 Task: Add Youtheory Shilajit, Vegetarian Capsules to the cart.
Action: Mouse moved to (275, 136)
Screenshot: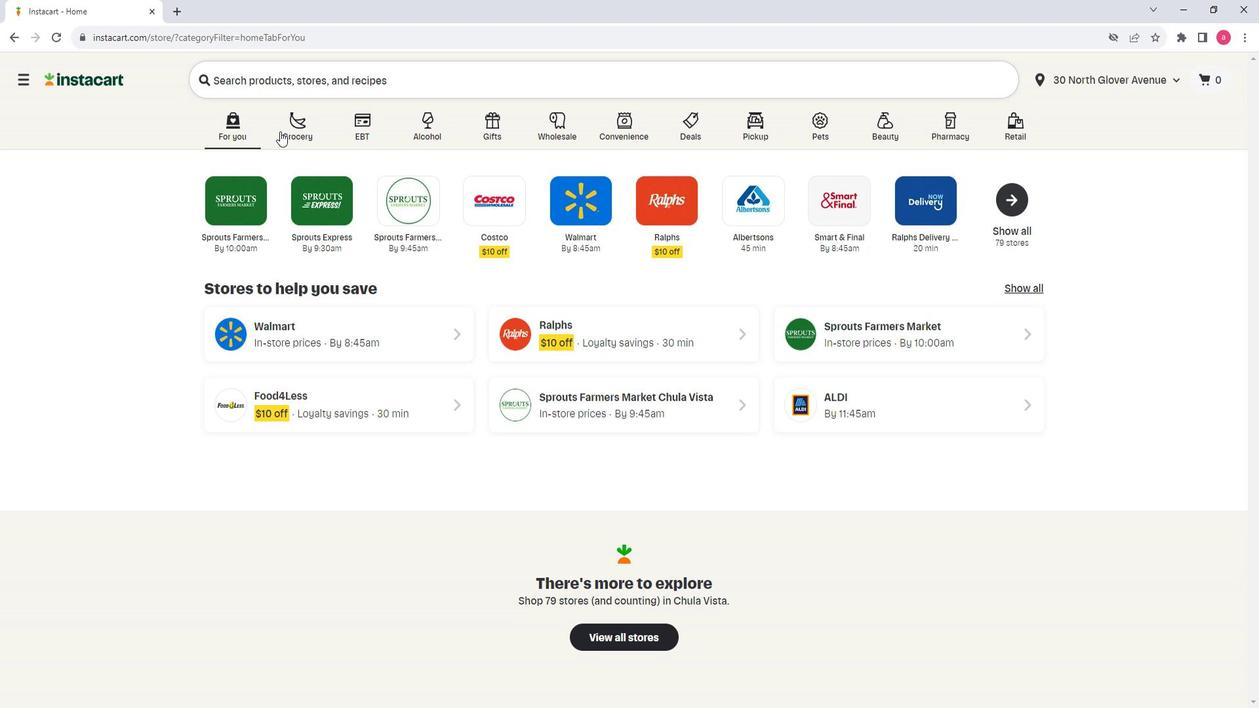 
Action: Mouse pressed left at (275, 136)
Screenshot: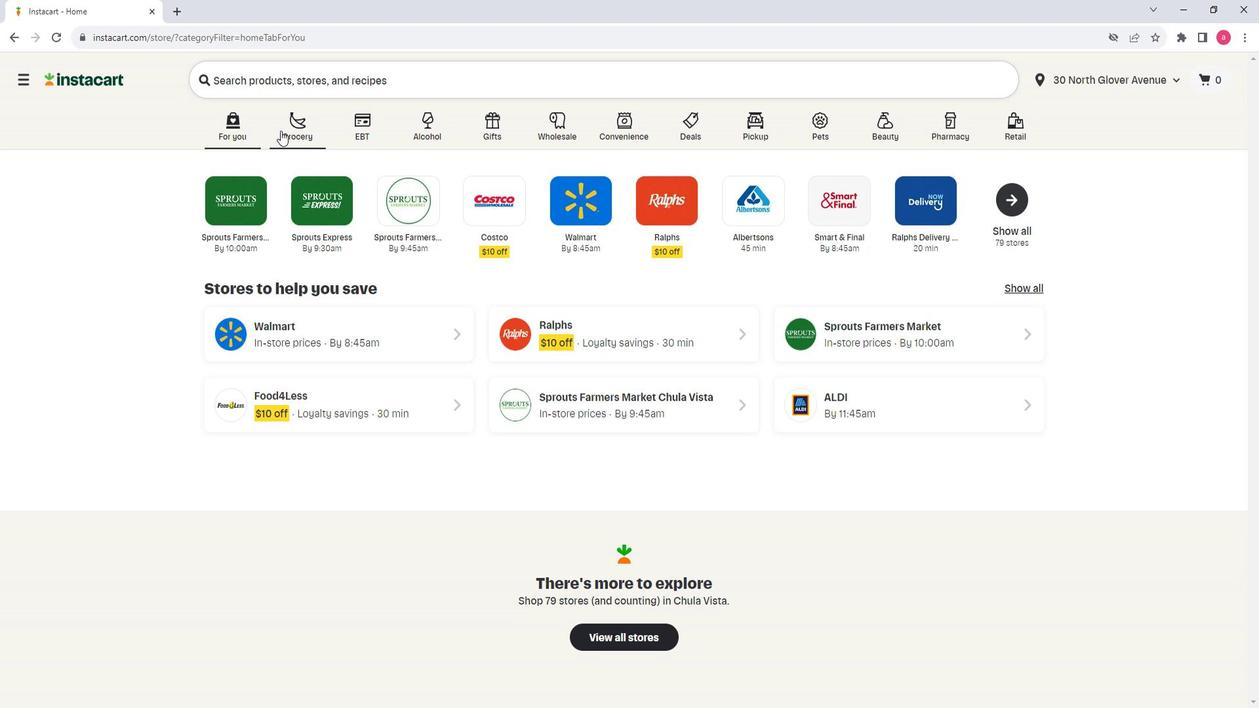 
Action: Mouse moved to (362, 392)
Screenshot: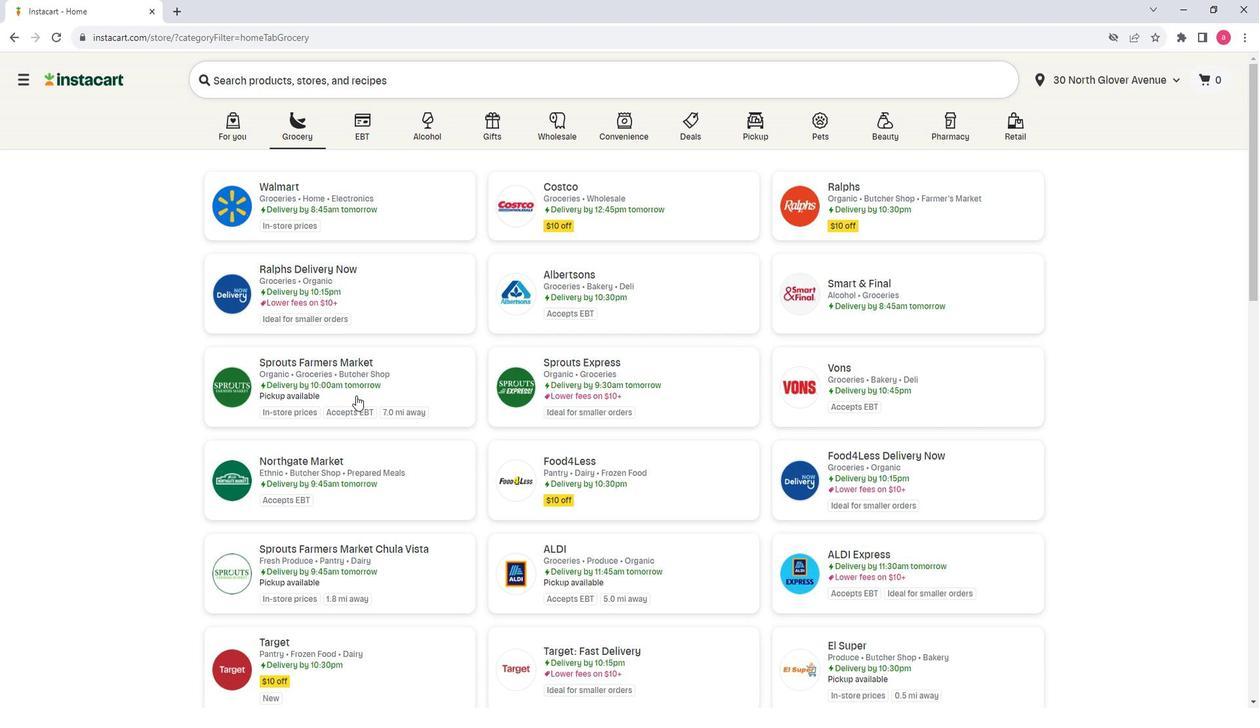 
Action: Mouse pressed left at (362, 392)
Screenshot: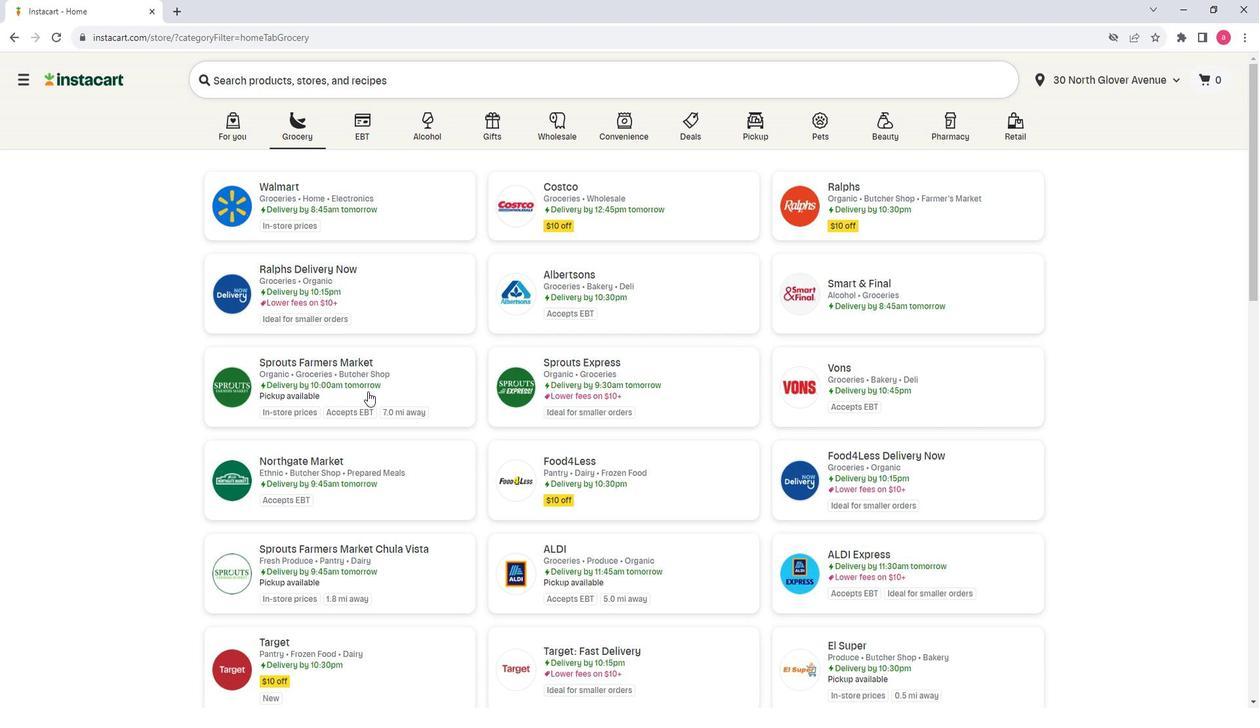
Action: Mouse moved to (121, 457)
Screenshot: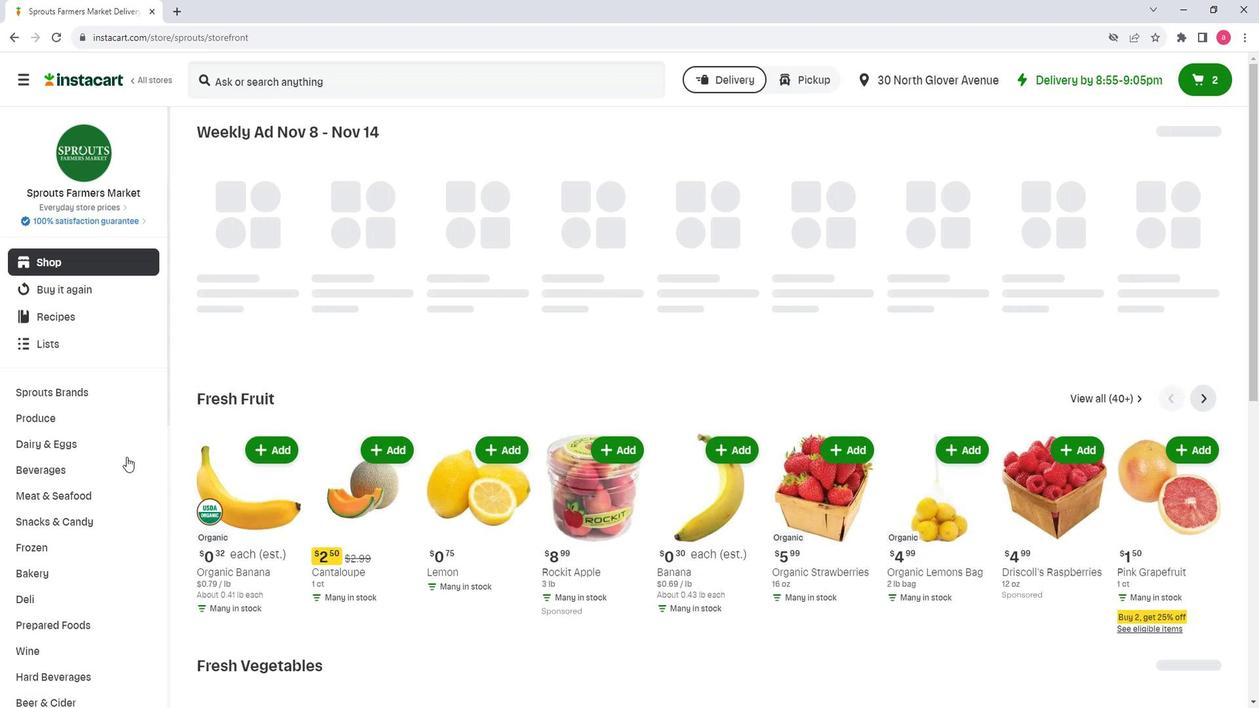 
Action: Mouse scrolled (121, 456) with delta (0, 0)
Screenshot: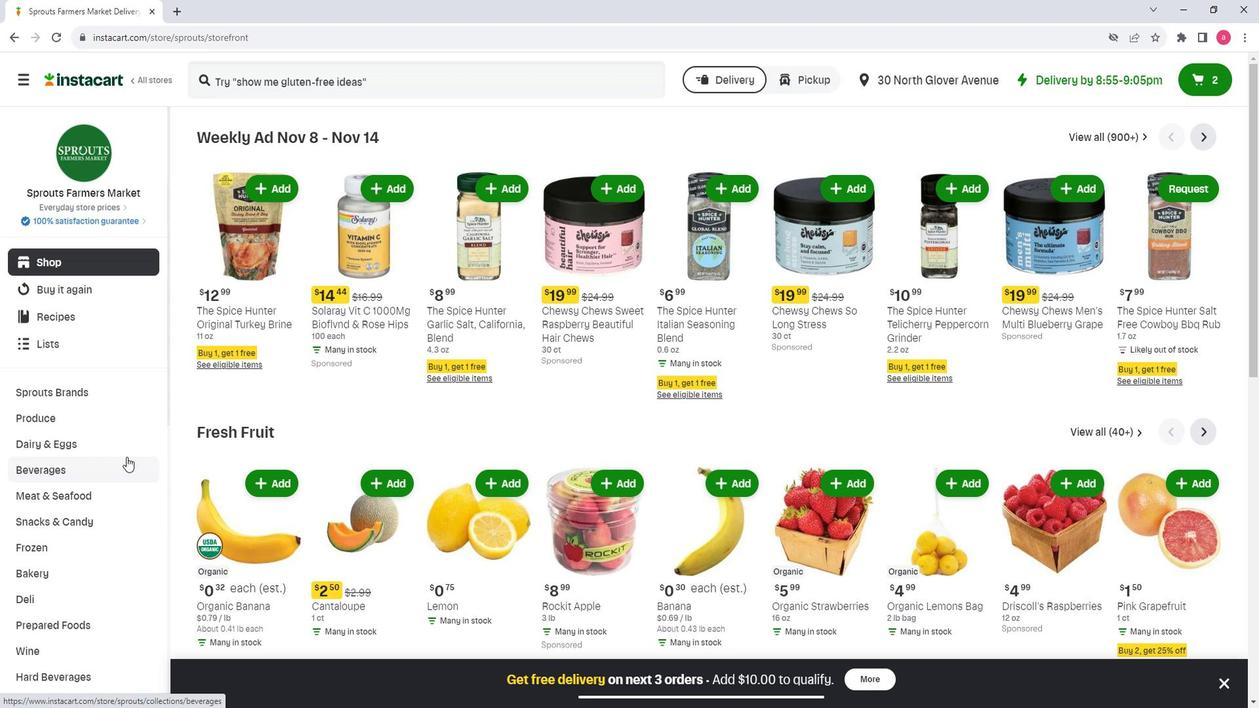
Action: Mouse scrolled (121, 456) with delta (0, 0)
Screenshot: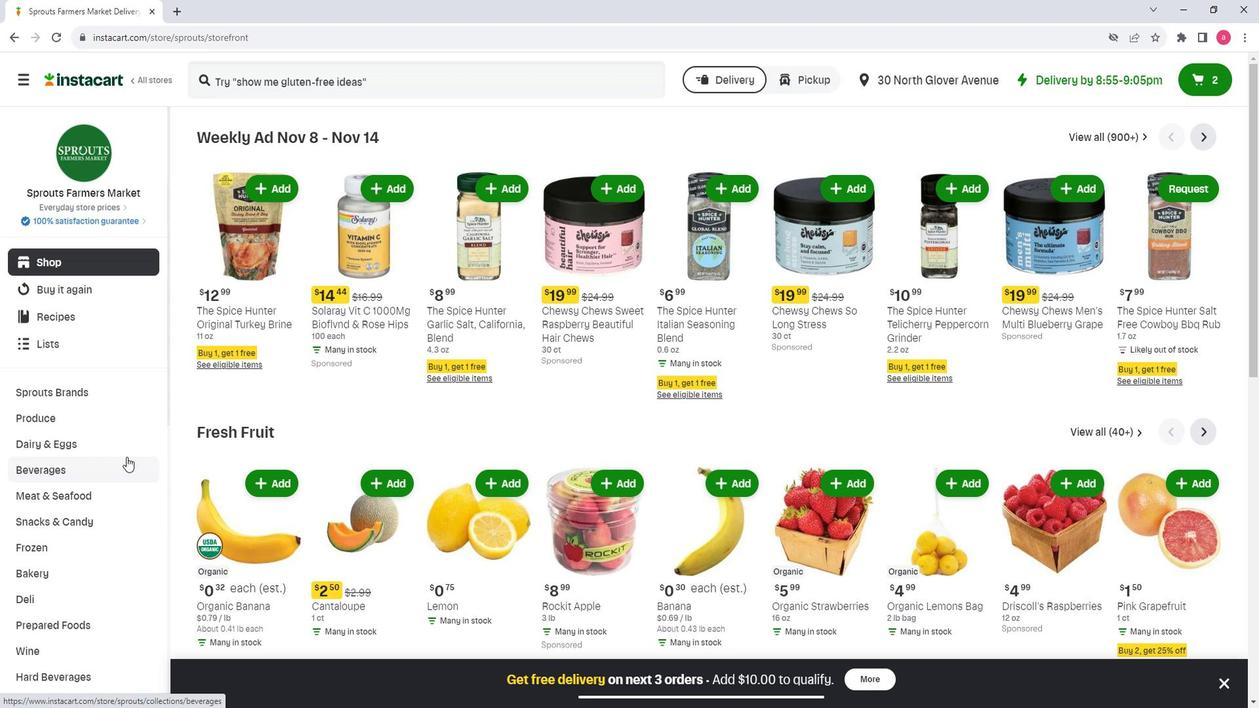 
Action: Mouse scrolled (121, 456) with delta (0, 0)
Screenshot: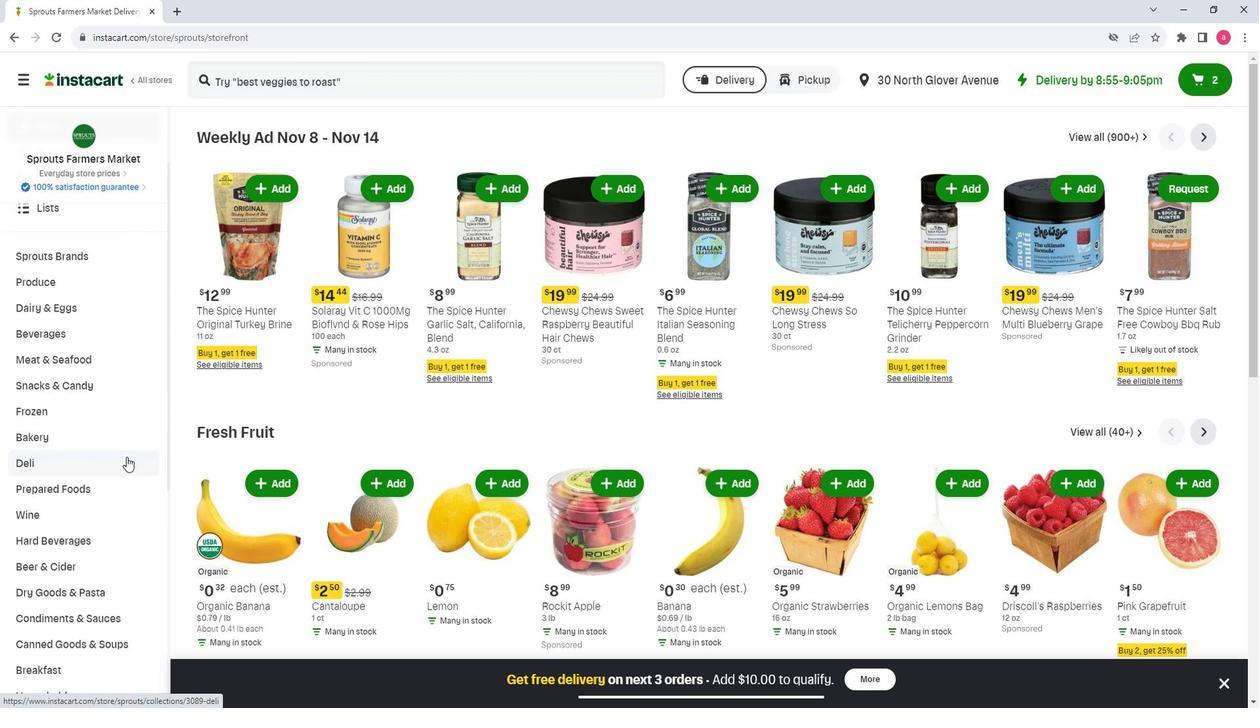 
Action: Mouse scrolled (121, 456) with delta (0, 0)
Screenshot: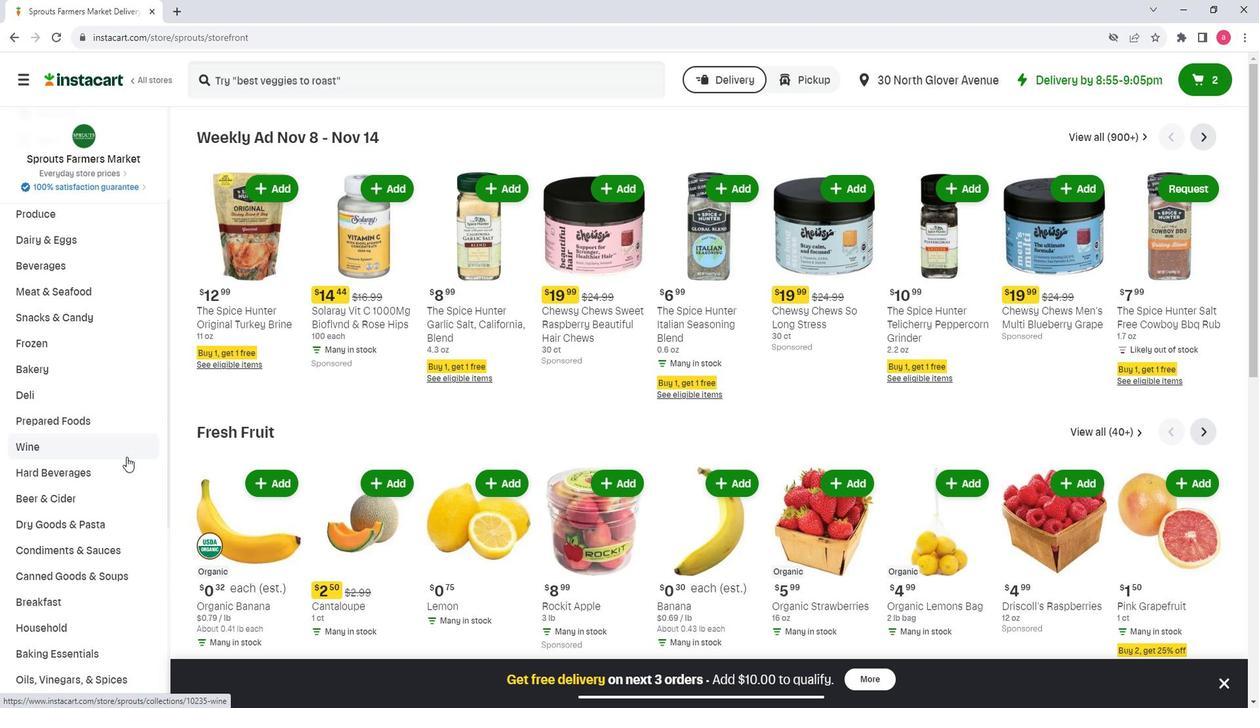 
Action: Mouse scrolled (121, 456) with delta (0, 0)
Screenshot: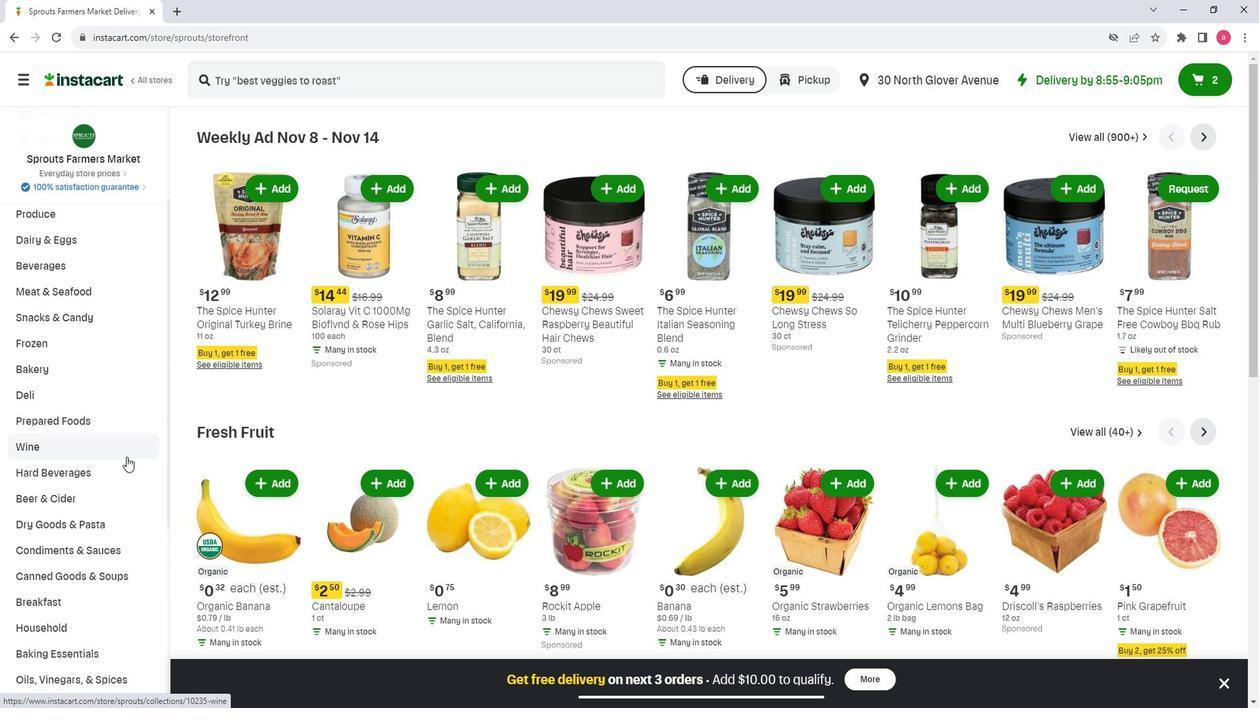 
Action: Mouse moved to (71, 577)
Screenshot: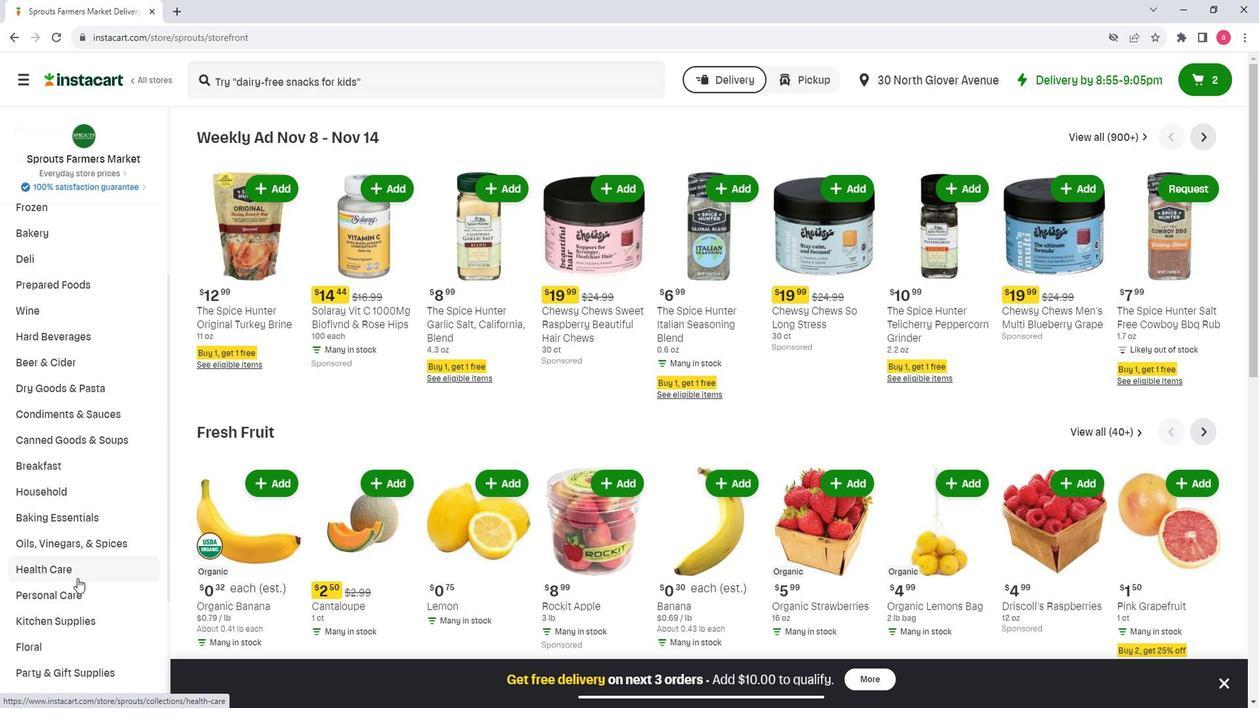 
Action: Mouse pressed left at (71, 577)
Screenshot: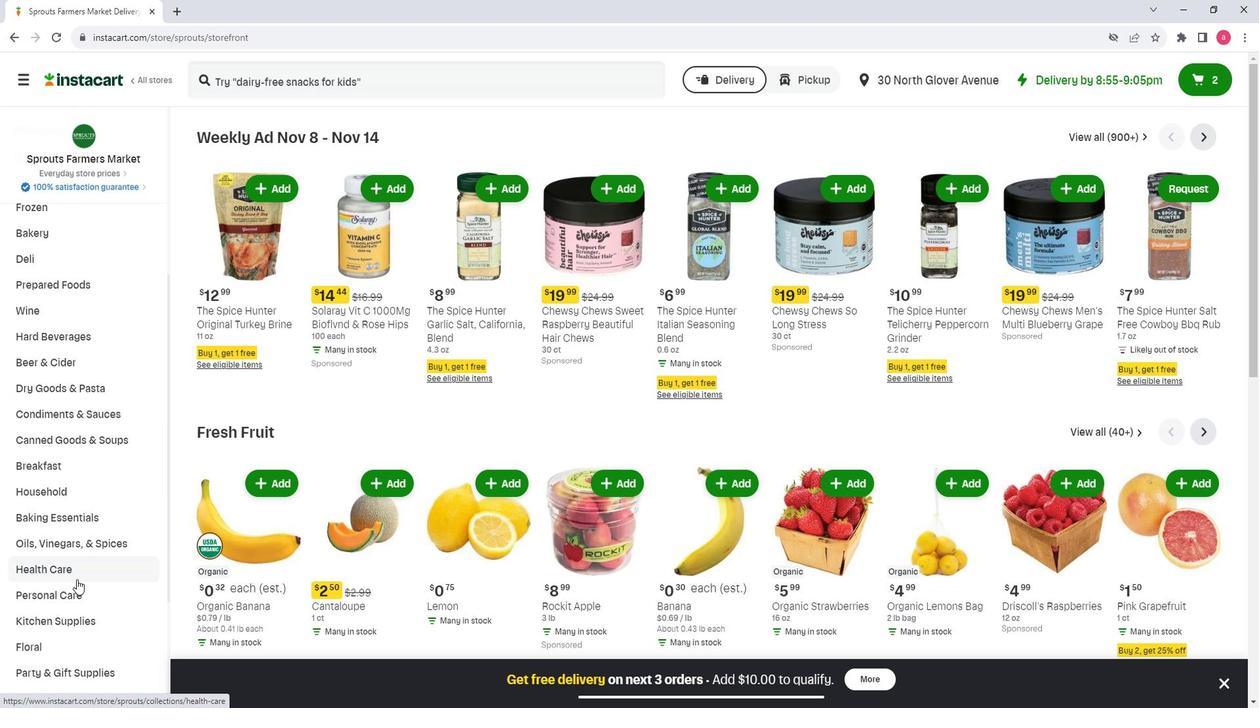 
Action: Mouse moved to (1224, 178)
Screenshot: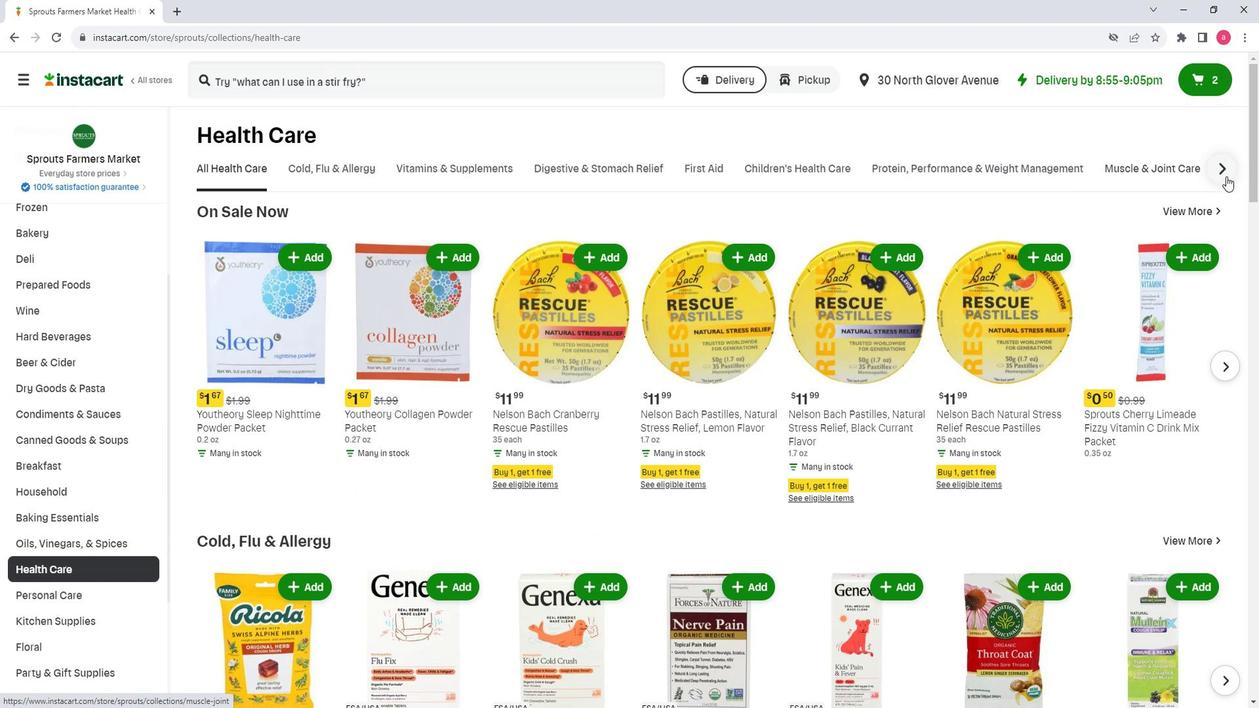 
Action: Mouse pressed left at (1224, 178)
Screenshot: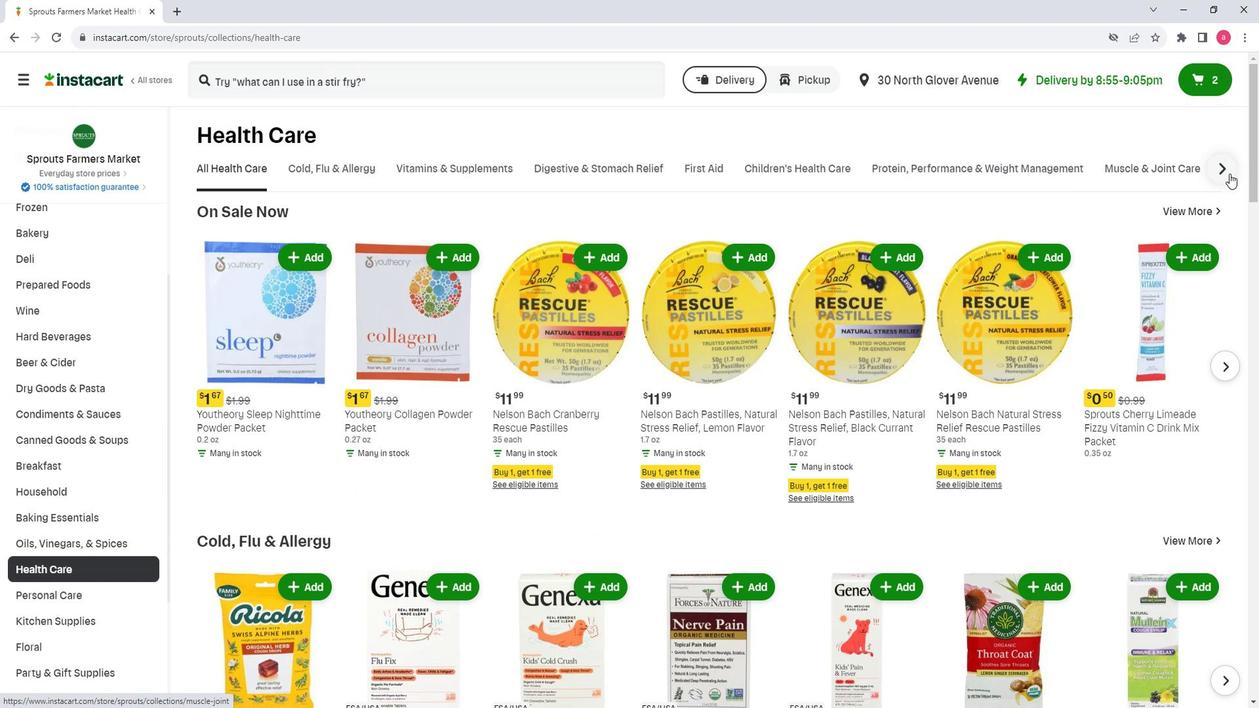 
Action: Mouse moved to (932, 166)
Screenshot: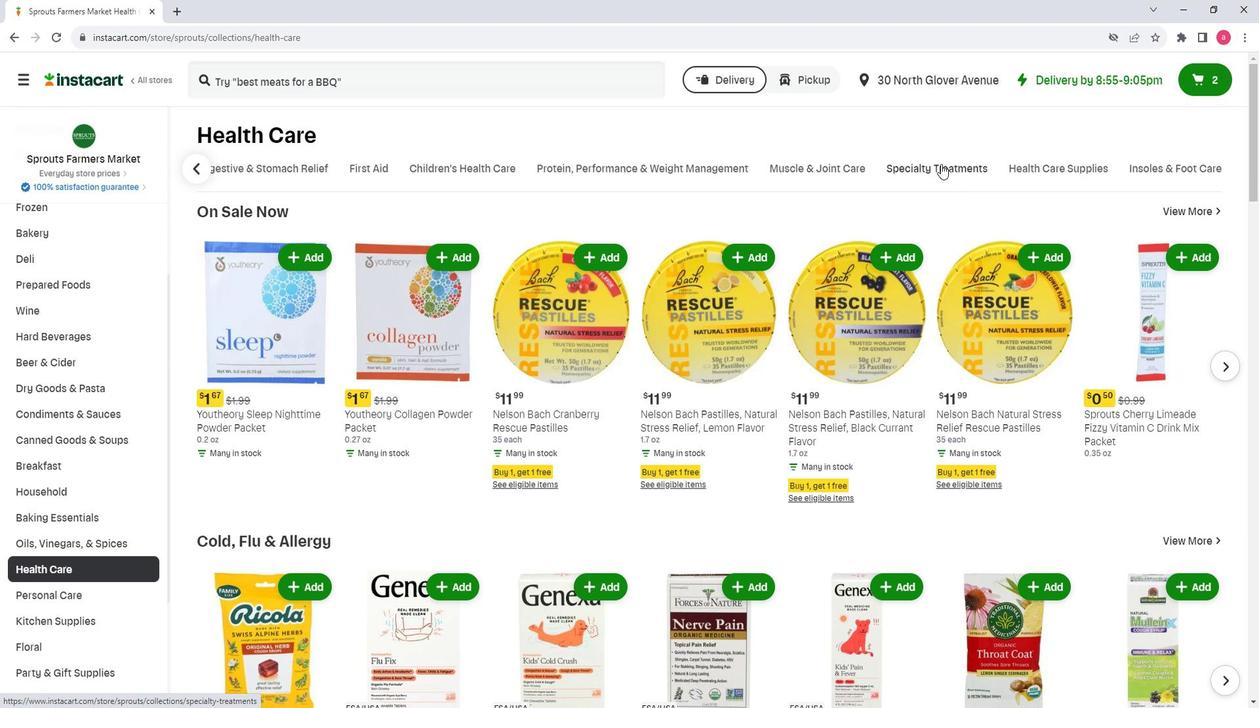 
Action: Mouse pressed left at (932, 166)
Screenshot: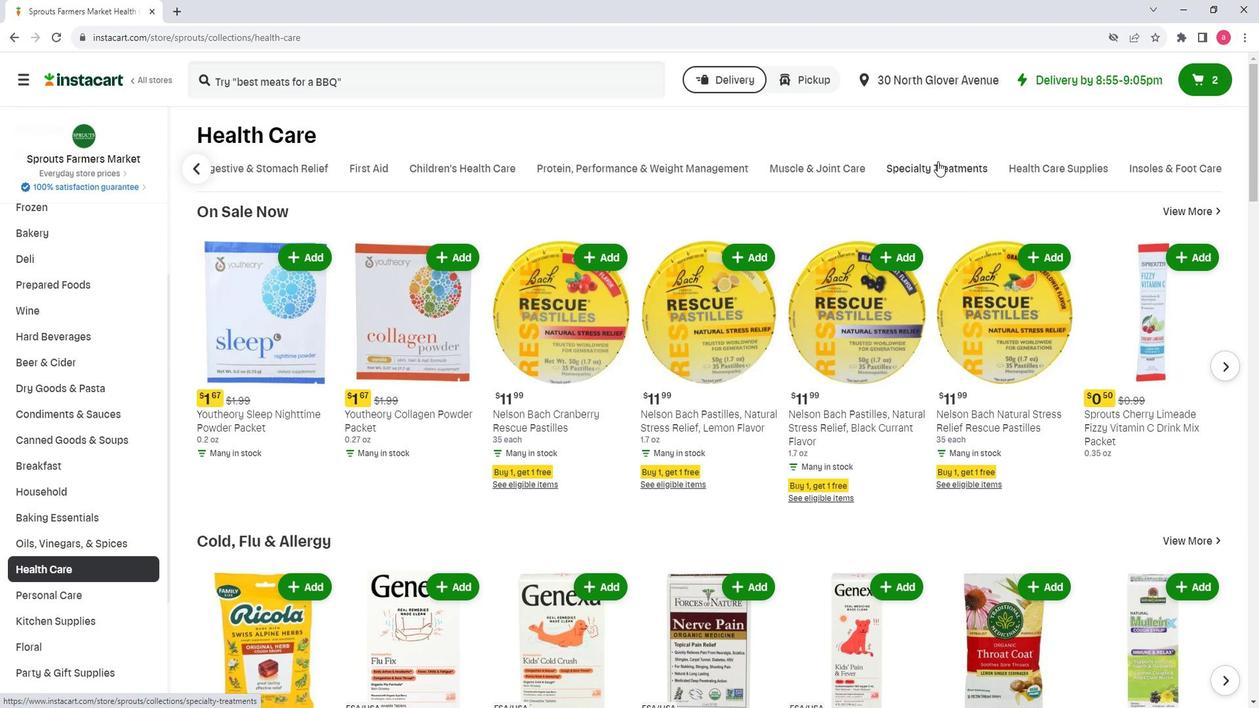 
Action: Mouse moved to (1023, 226)
Screenshot: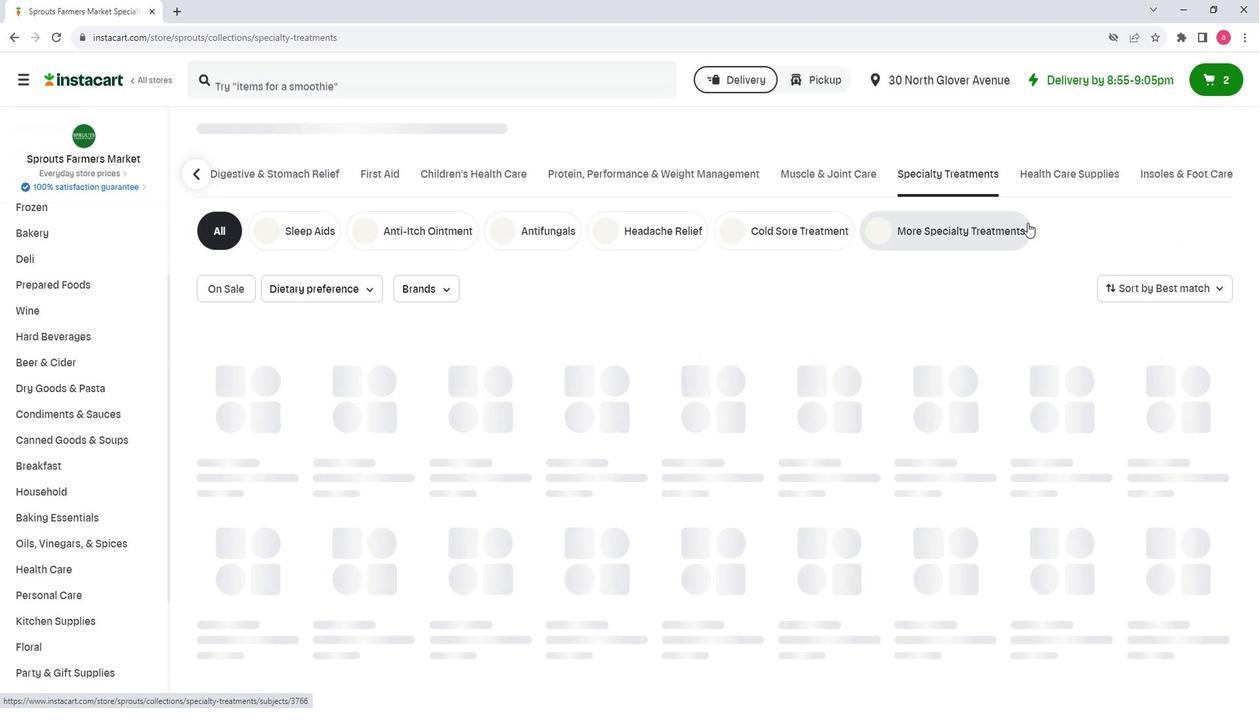
Action: Mouse pressed left at (1023, 226)
Screenshot: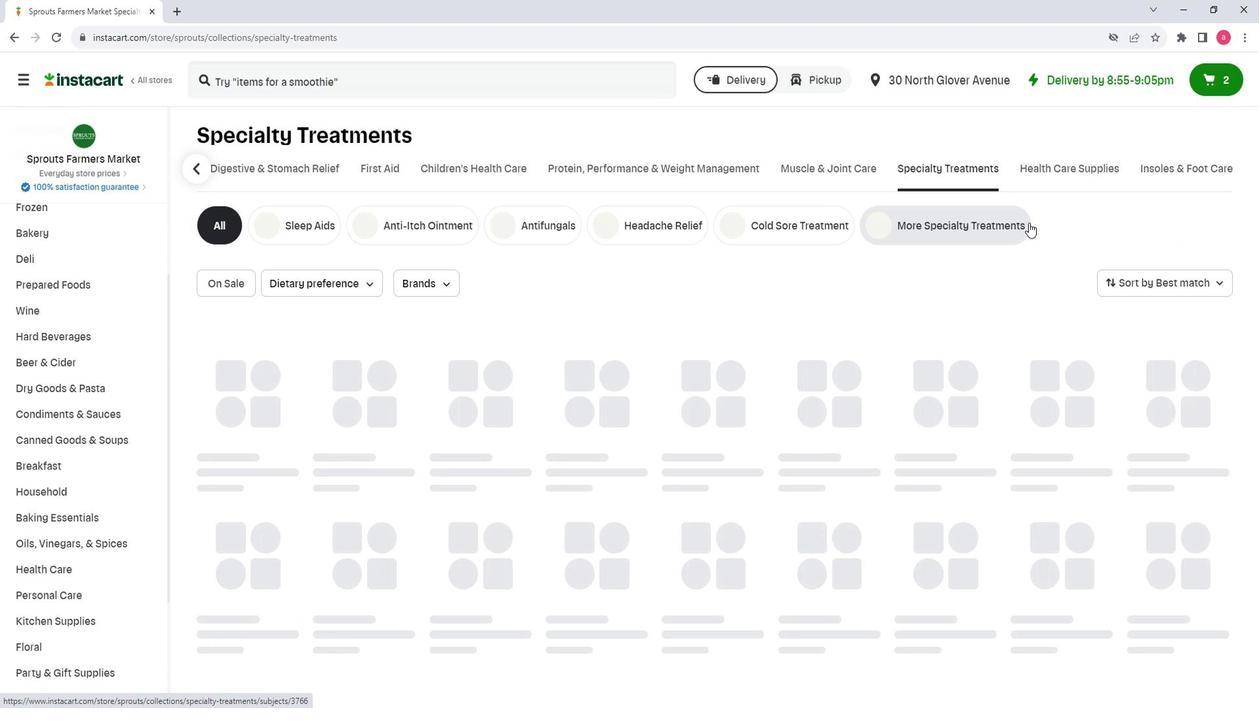 
Action: Mouse moved to (394, 99)
Screenshot: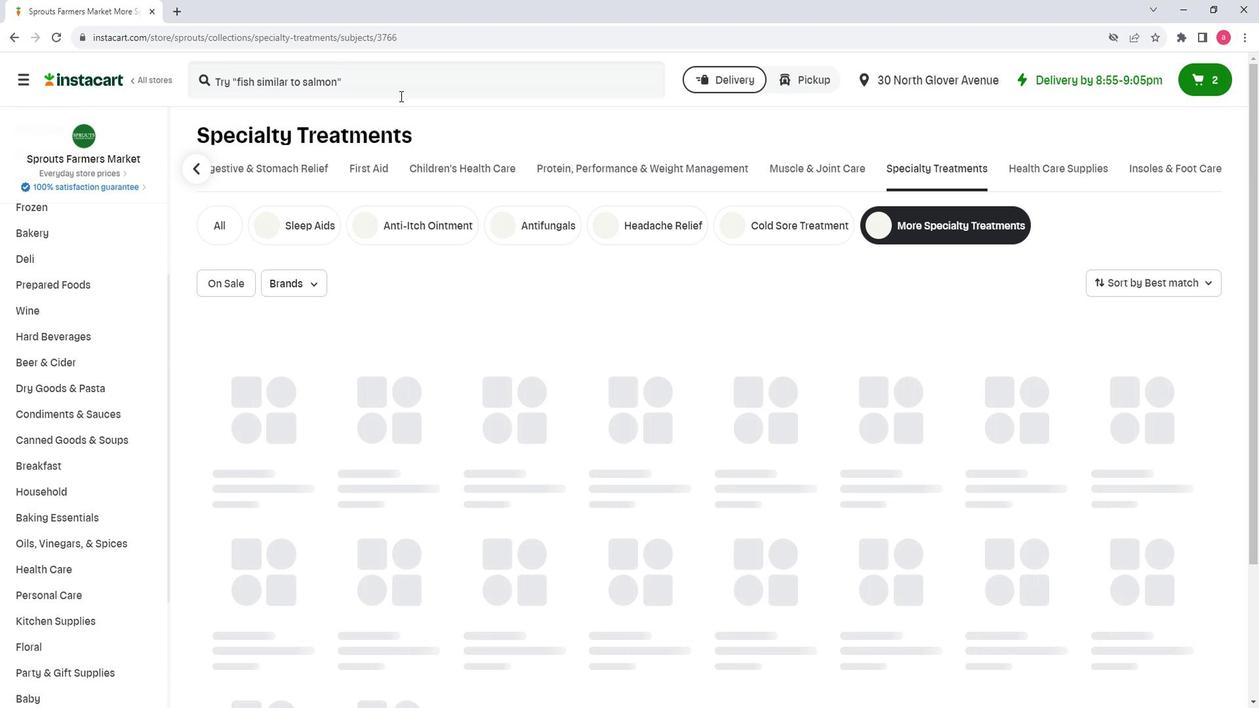 
Action: Mouse pressed left at (394, 99)
Screenshot: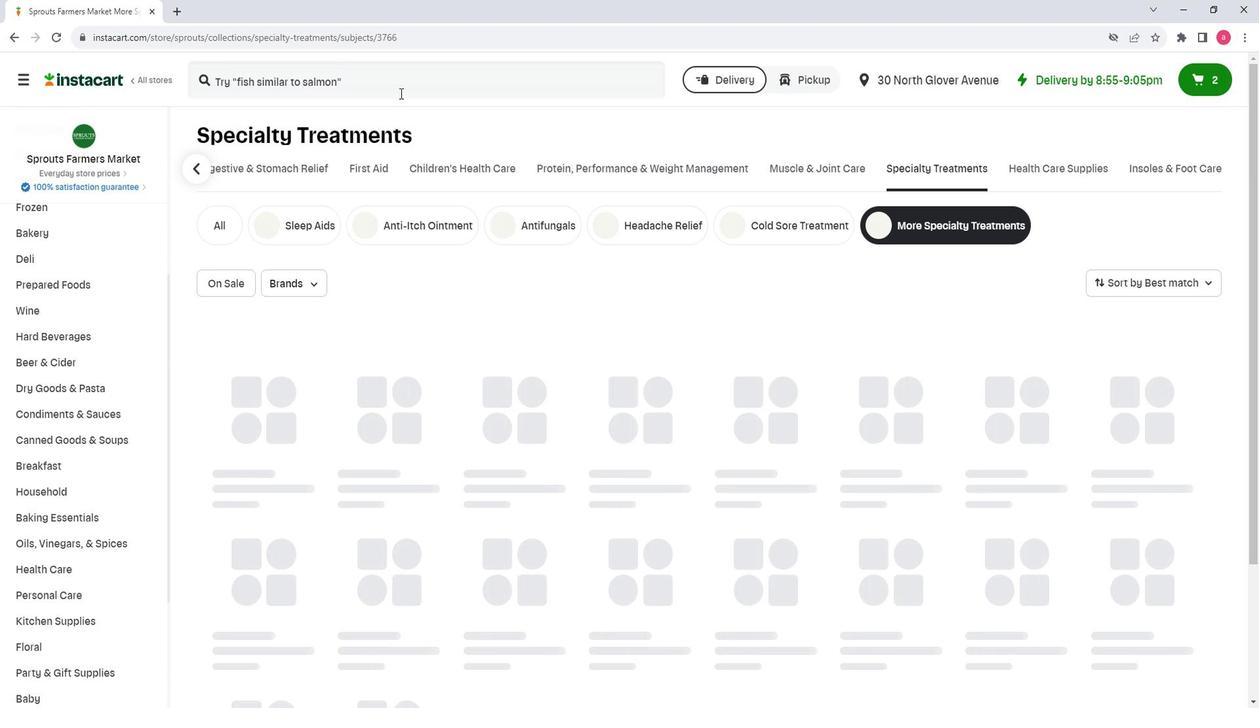 
Action: Key pressed <Key.shift><Key.shift><Key.shift><Key.shift><Key.shift><Key.shift>Youtheory<Key.space><Key.shift>S<Key.backspace><Key.shift>Shilajit,<Key.space><Key.shift>Vegetarian<Key.space><Key.shift>Capsules<Key.enter>
Screenshot: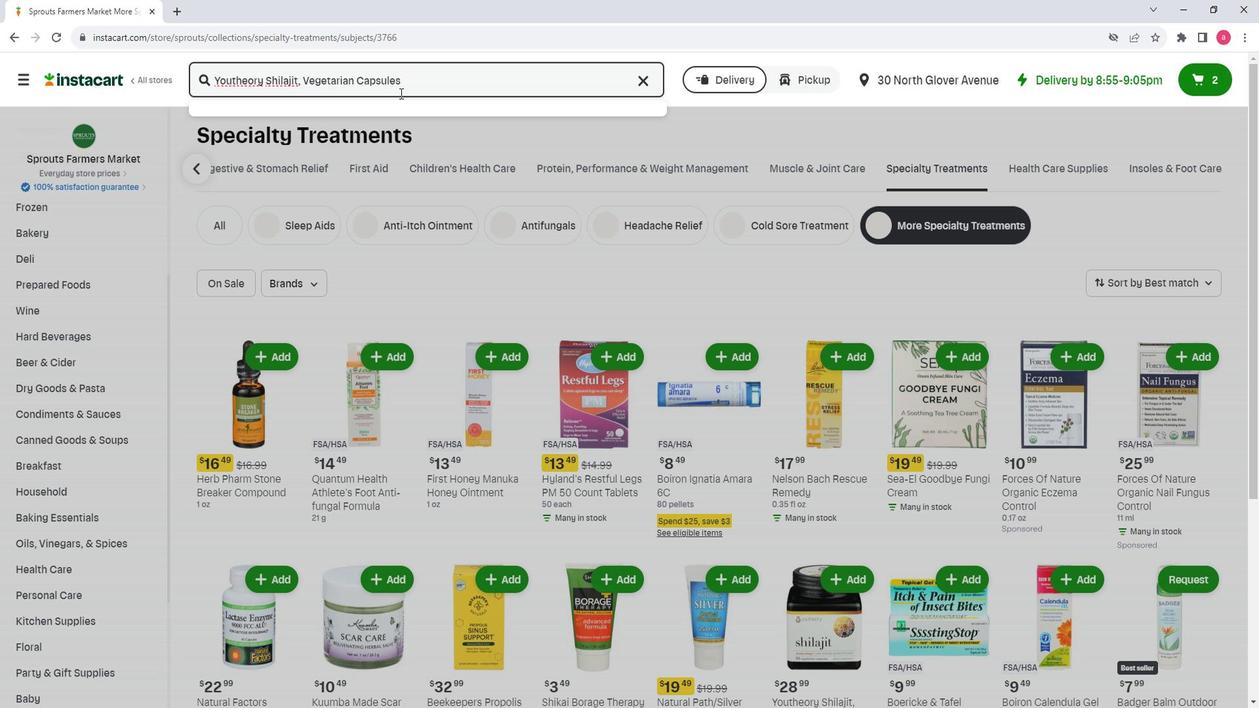 
Action: Mouse moved to (345, 205)
Screenshot: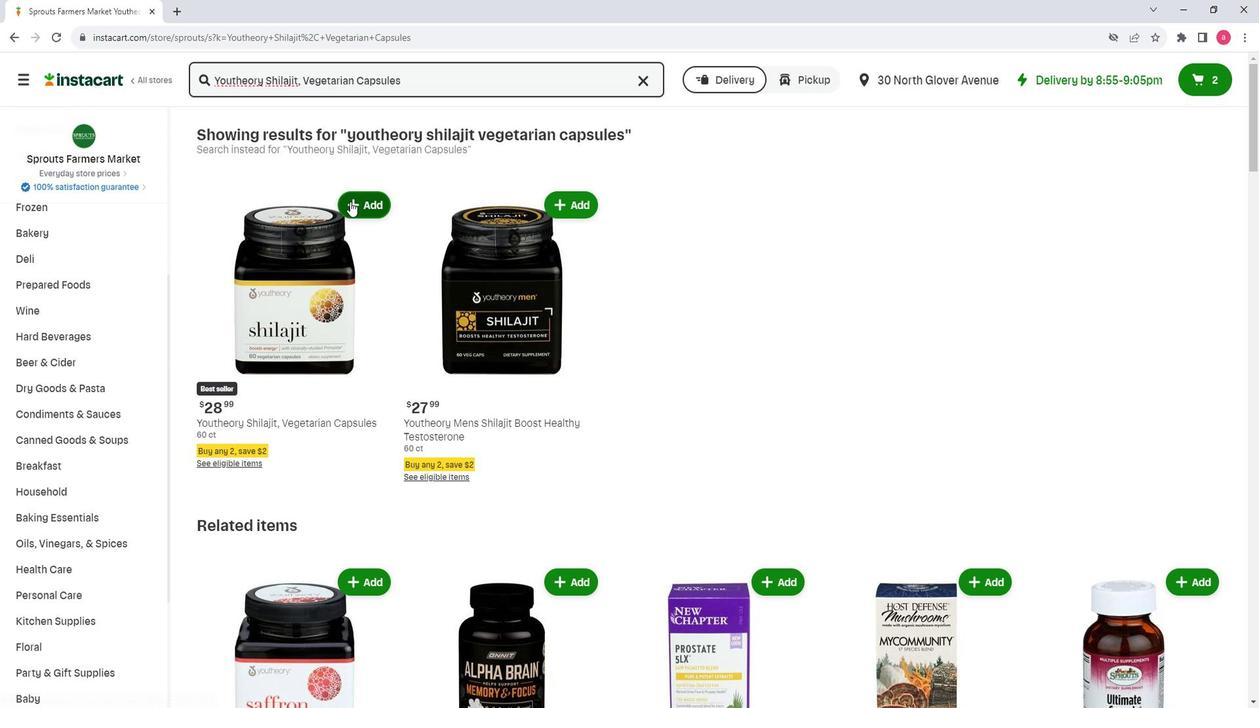 
Action: Mouse pressed left at (345, 205)
Screenshot: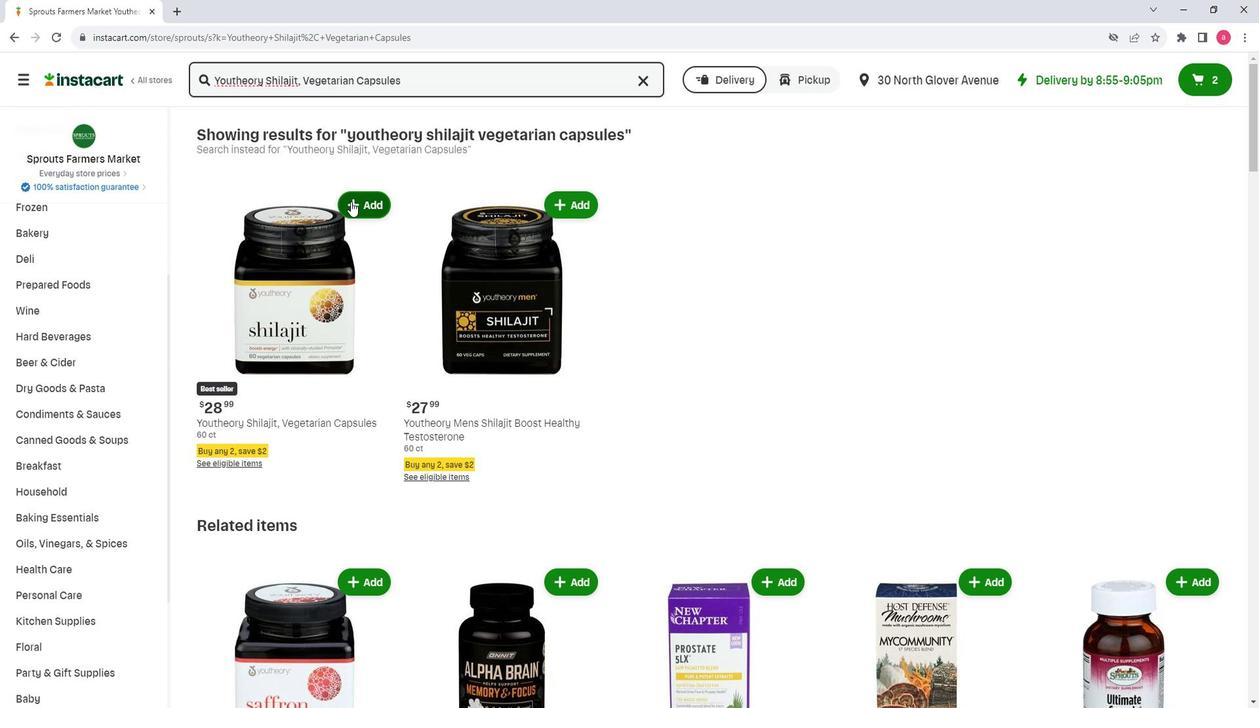 
Action: Mouse moved to (329, 307)
Screenshot: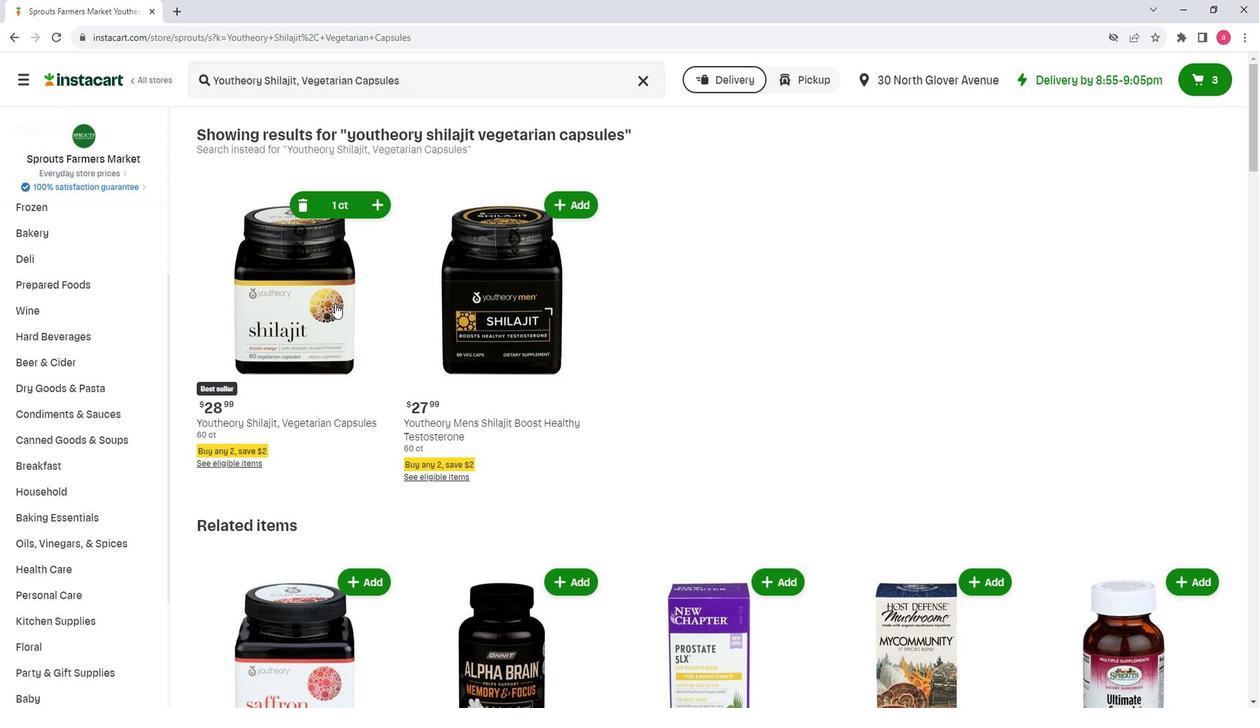 
